 Task: Create a section Data Analysis Sprint and in the section, add a milestone Security Information and Event Management (SIEM) Implementation in the project AgriSoft
Action: Mouse moved to (387, 302)
Screenshot: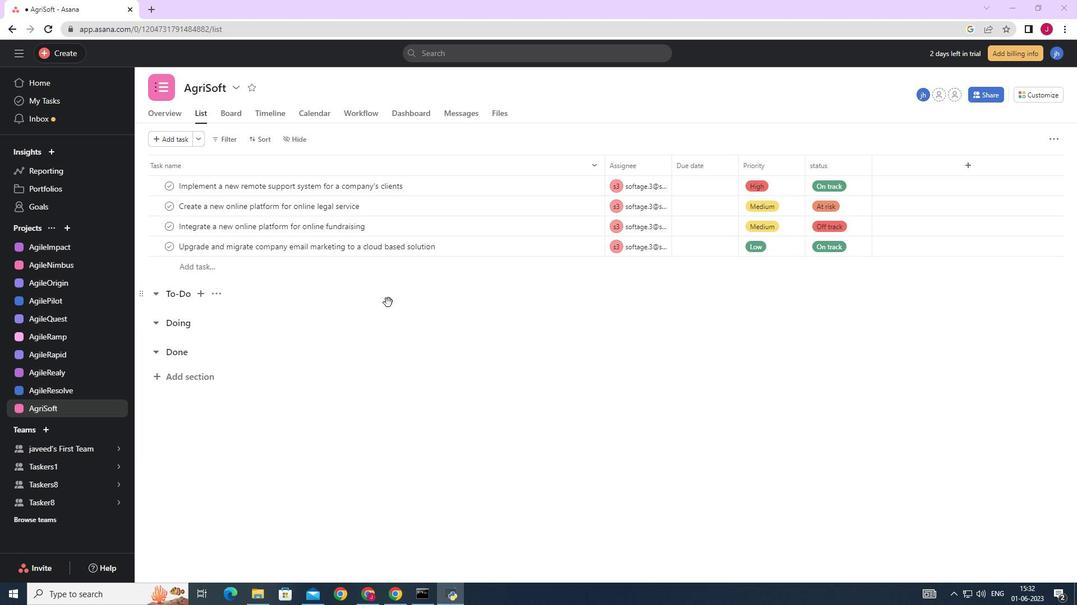 
Action: Mouse scrolled (387, 302) with delta (0, 0)
Screenshot: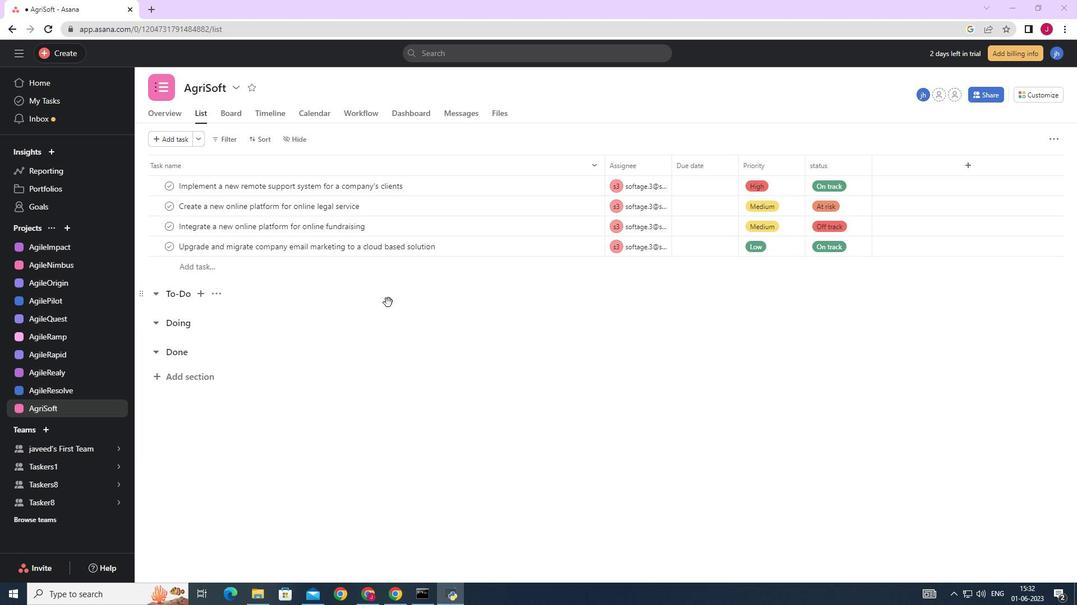 
Action: Mouse moved to (387, 304)
Screenshot: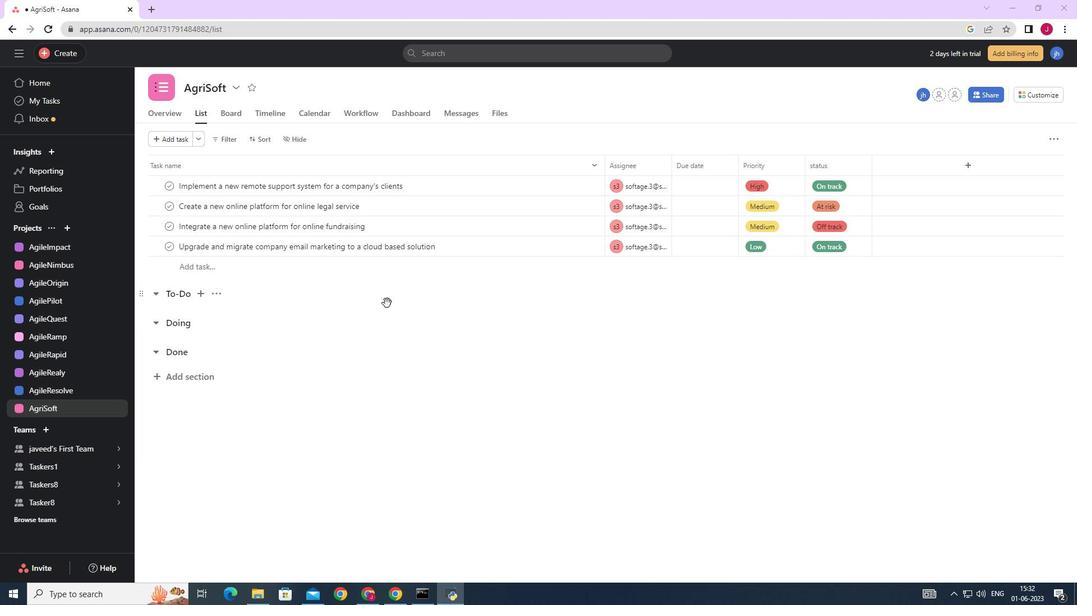 
Action: Mouse scrolled (387, 303) with delta (0, 0)
Screenshot: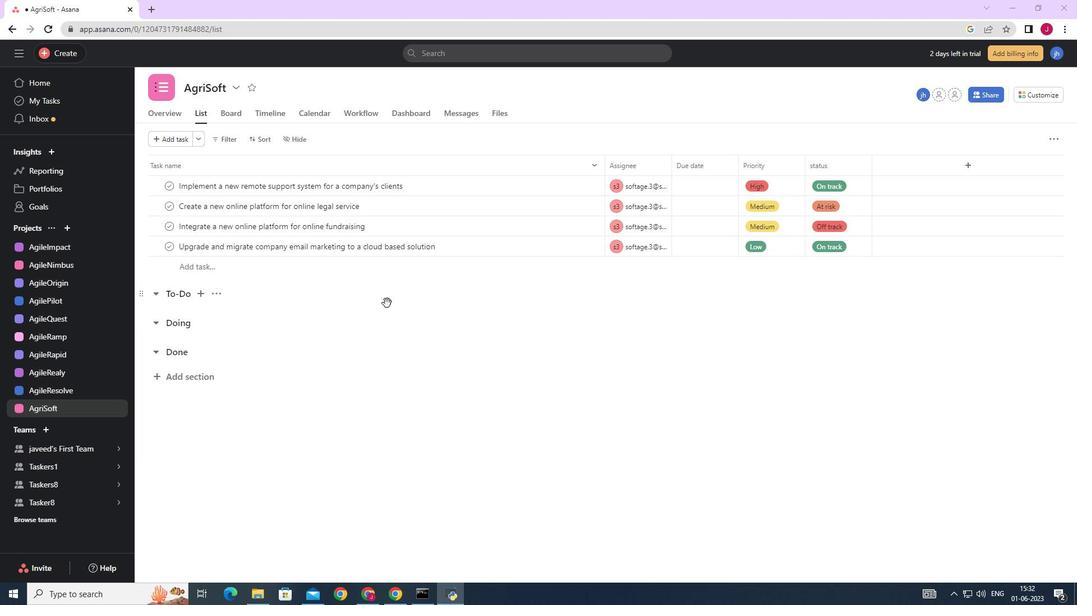 
Action: Mouse scrolled (387, 303) with delta (0, 0)
Screenshot: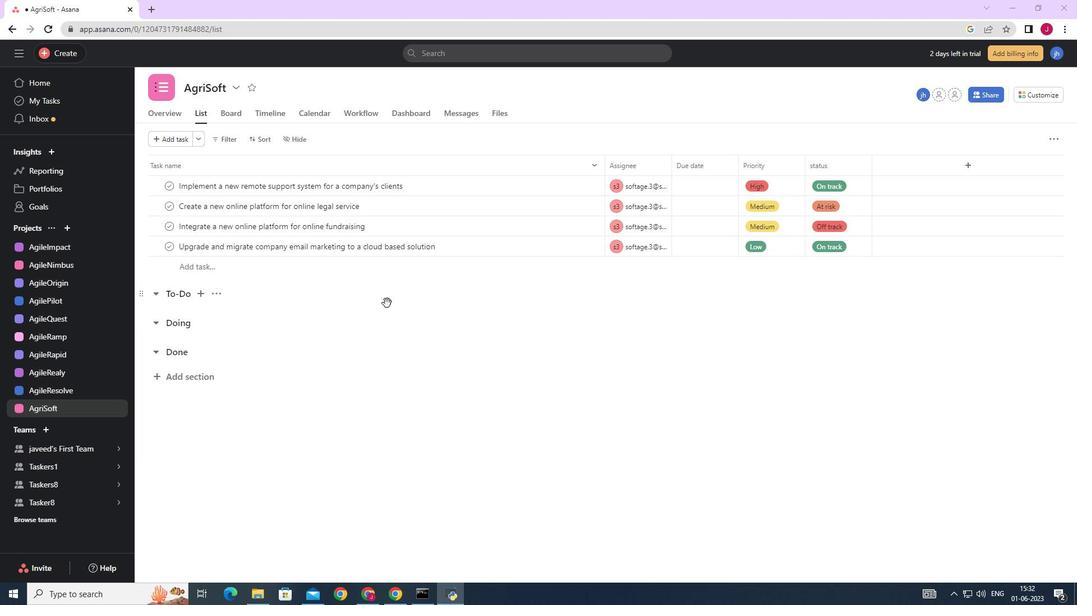 
Action: Mouse scrolled (387, 303) with delta (0, 0)
Screenshot: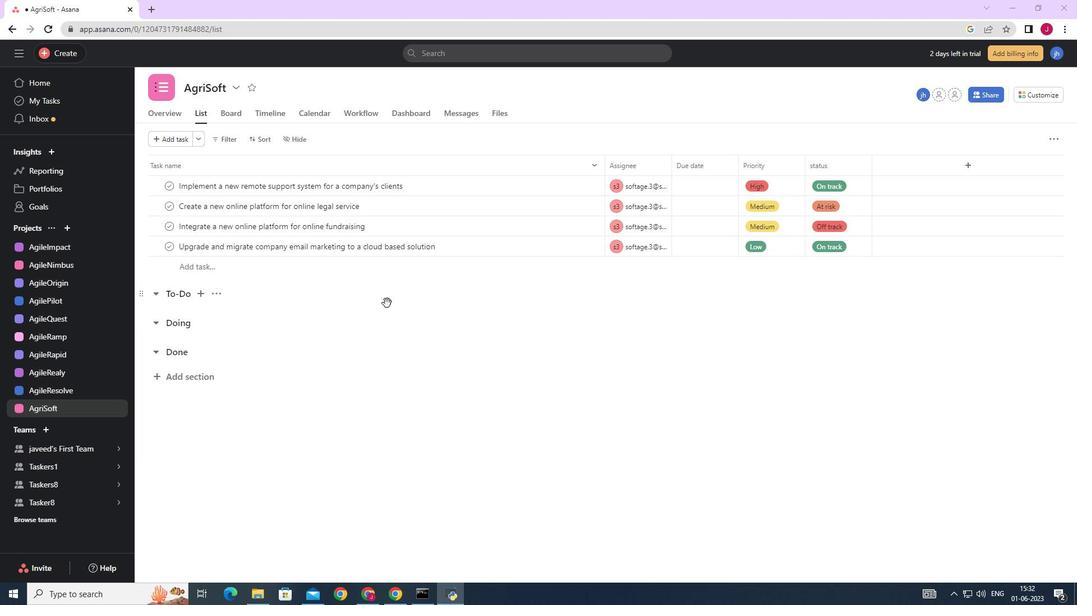 
Action: Mouse scrolled (387, 303) with delta (0, 0)
Screenshot: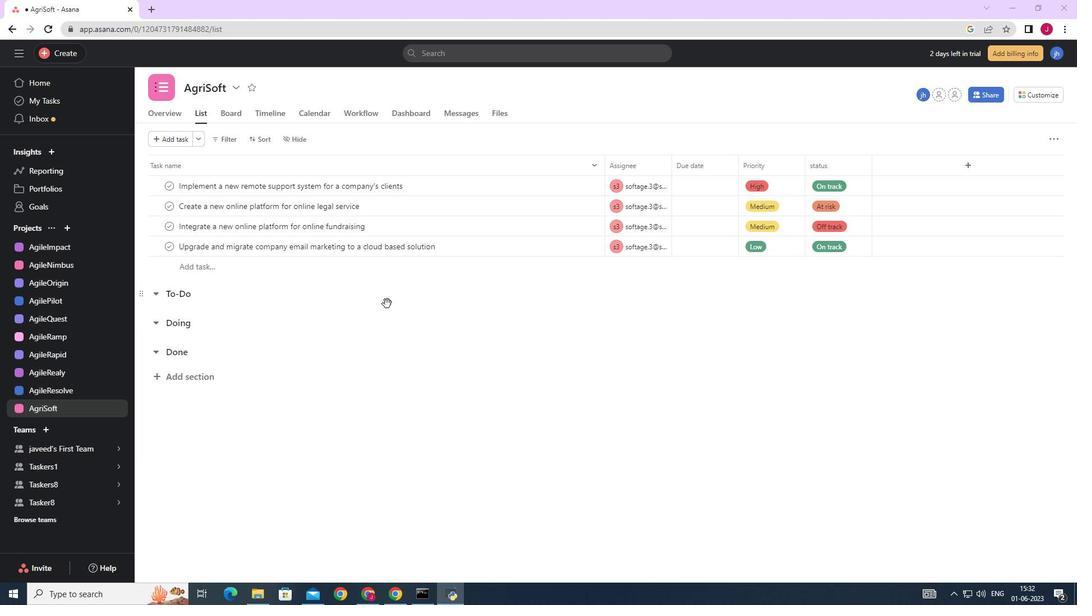 
Action: Mouse moved to (201, 377)
Screenshot: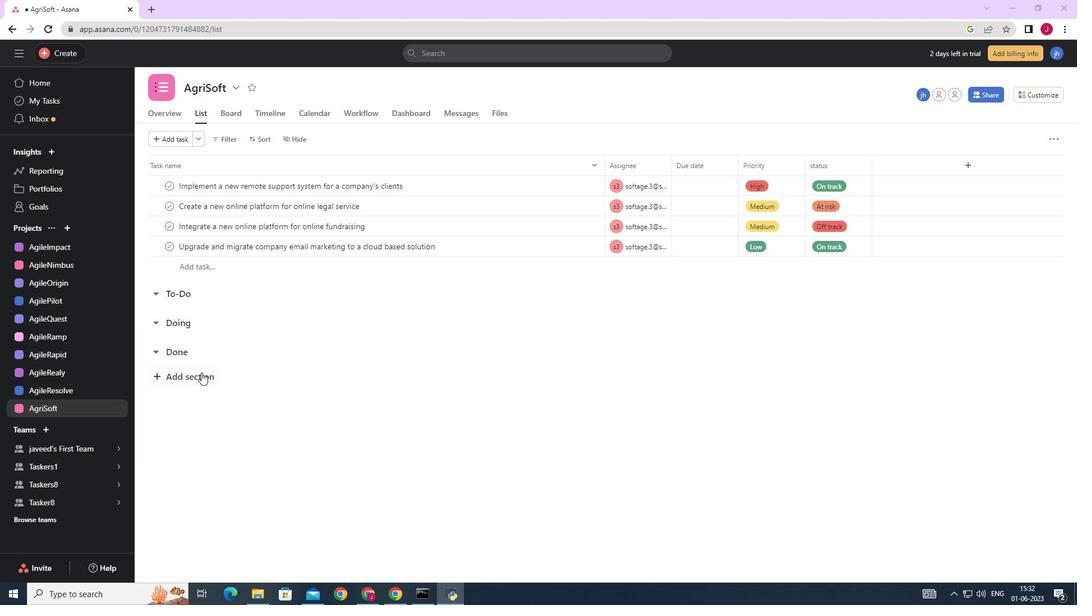 
Action: Mouse pressed left at (201, 377)
Screenshot: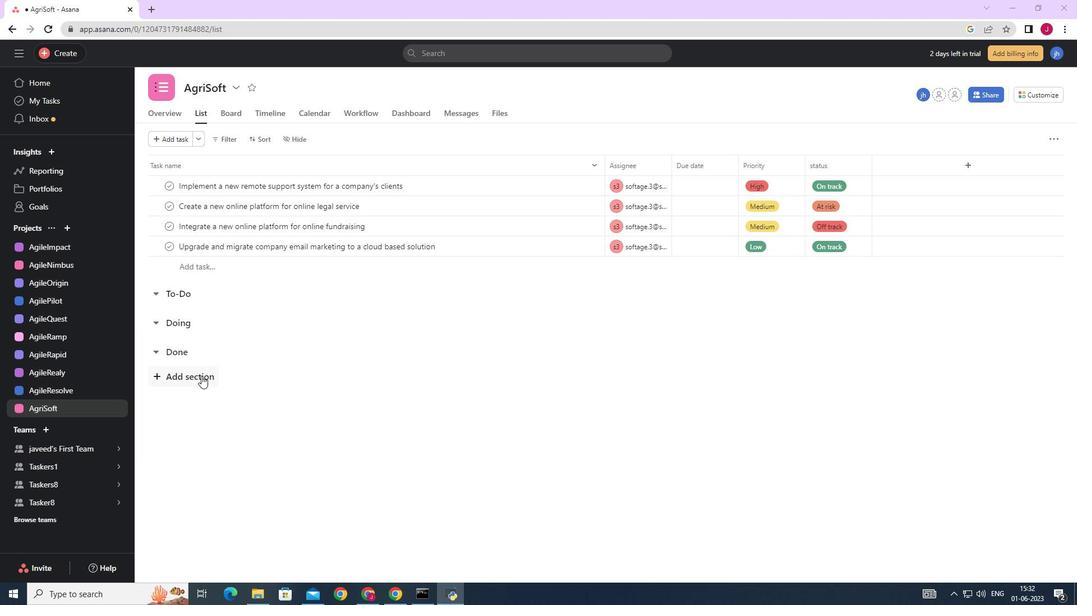 
Action: Mouse moved to (212, 373)
Screenshot: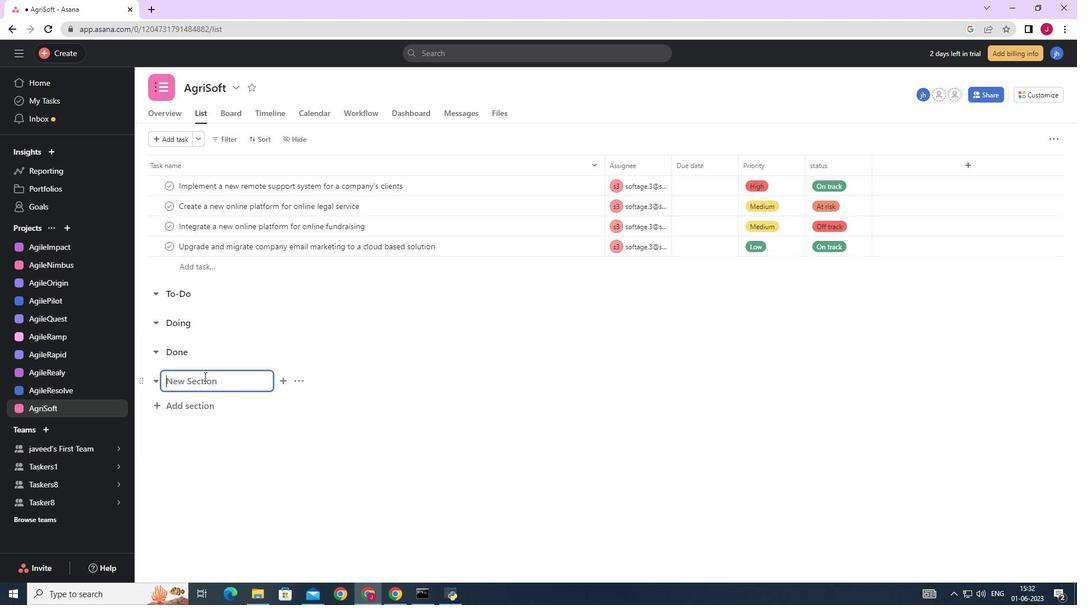 
Action: Key pressed <Key.caps_lock>D<Key.caps_lock>ata<Key.space><Key.caps_lock>A<Key.caps_lock>nalys
Screenshot: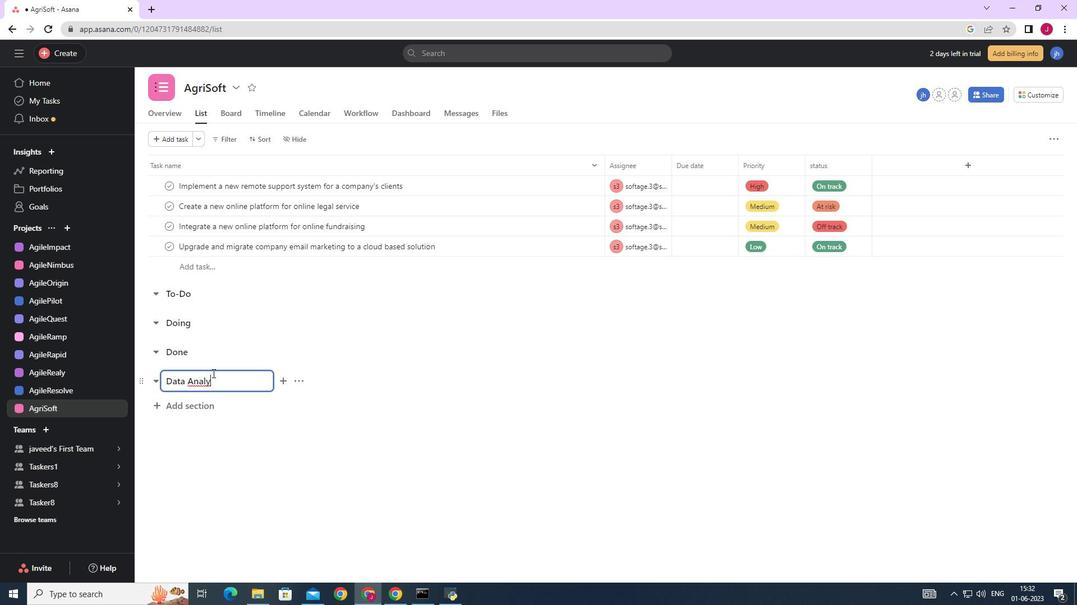 
Action: Mouse moved to (213, 373)
Screenshot: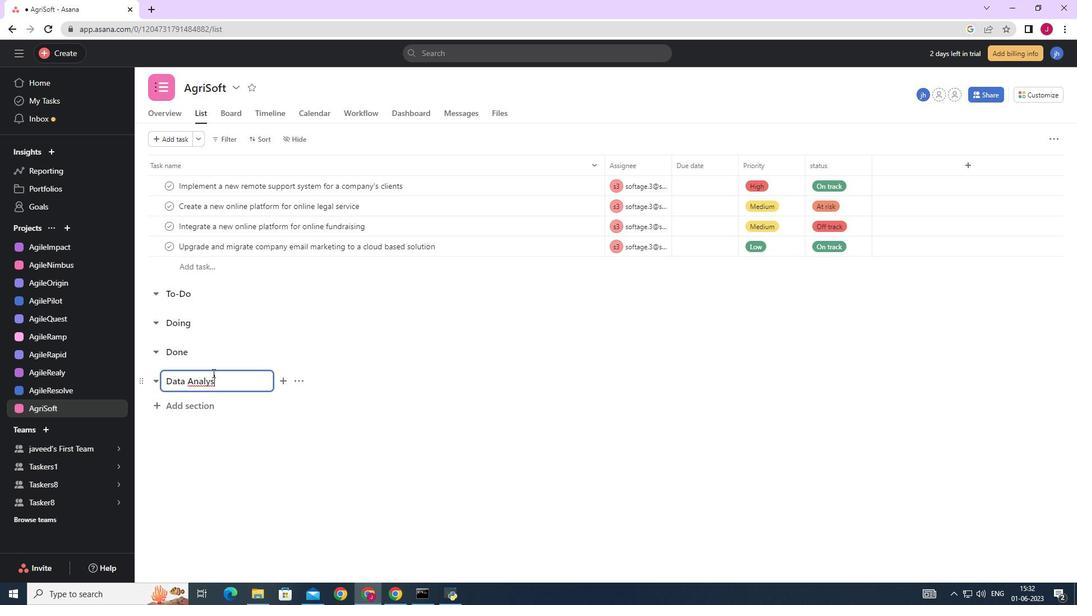 
Action: Key pressed i
Screenshot: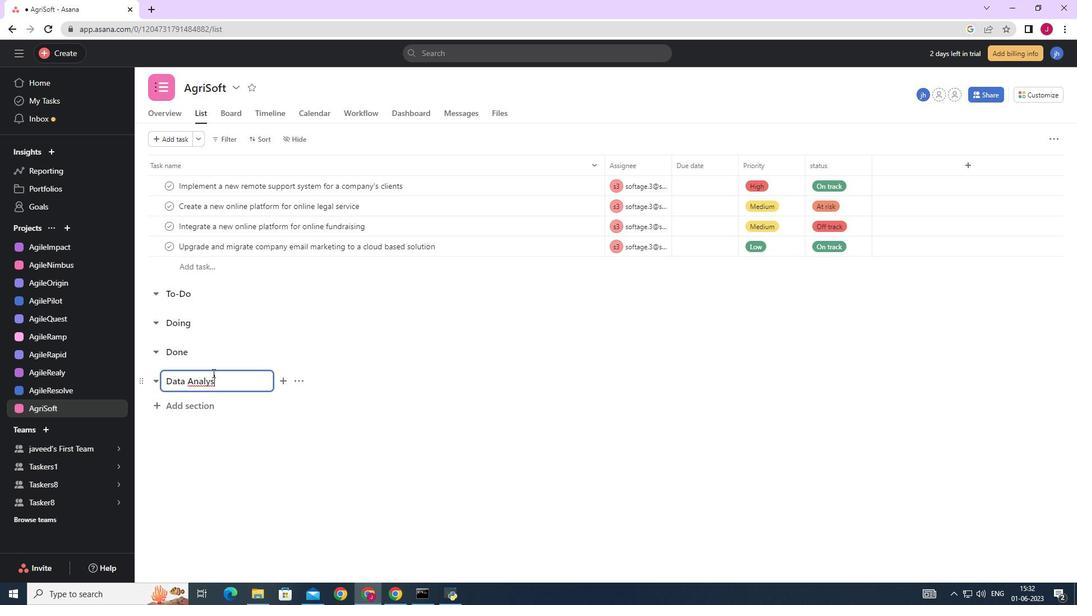 
Action: Mouse moved to (213, 373)
Screenshot: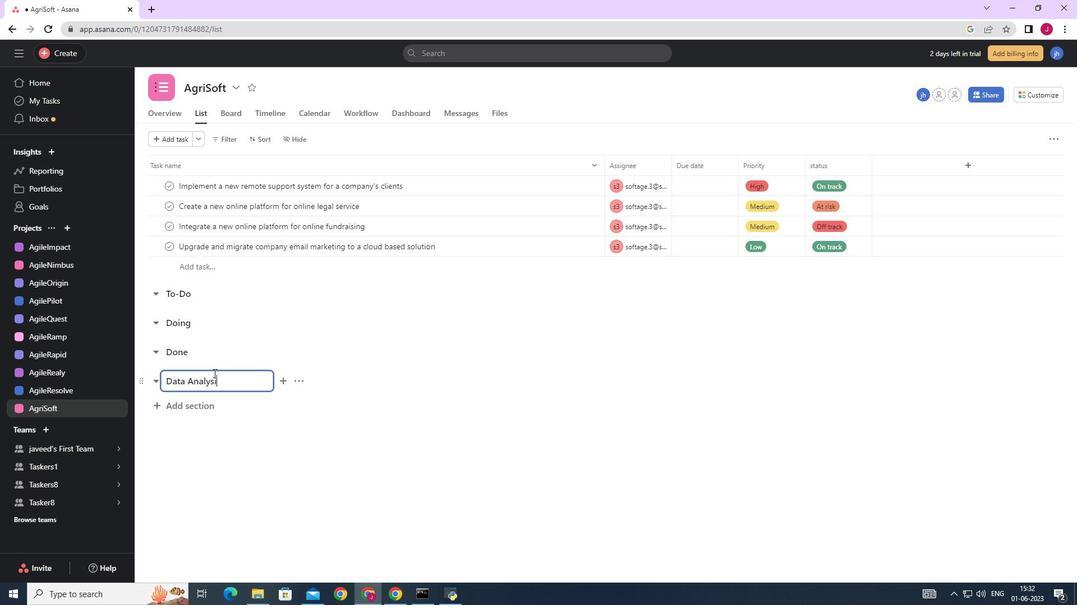
Action: Key pressed s<Key.space><Key.caps_lock>S<Key.caps_lock>print<Key.enter><Key.caps_lock>S<Key.caps_lock>ecurity<Key.space><Key.caps_lock>I<Key.caps_lock>nformation<Key.space>and<Key.space><Key.caps_lock>E<Key.caps_lock>vent<Key.space><Key.caps_lock>M<Key.caps_lock>anagement<Key.space><Key.shift_r><Key.shift_r><Key.shift_r>(<Key.caps_lock>SIEM<Key.shift_r><Key.shift_r><Key.shift_r><Key.shift_r><Key.shift_r><Key.shift_r><Key.shift_r><Key.shift_r><Key.shift_r><Key.shift_r><Key.shift_r><Key.shift_r><Key.shift_r><Key.shift_r><Key.shift_r><Key.shift_r><Key.shift_r>)<Key.space><Key.caps_lock>i<Key.caps_lock>MPLEMENTATION<Key.backspace><Key.backspace><Key.backspace><Key.backspace><Key.backspace><Key.backspace><Key.backspace><Key.backspace><Key.backspace><Key.backspace><Key.backspace><Key.backspace><Key.backspace><Key.backspace>I<Key.caps_lock>m[<Key.backspace>plementaion<Key.space>
Screenshot: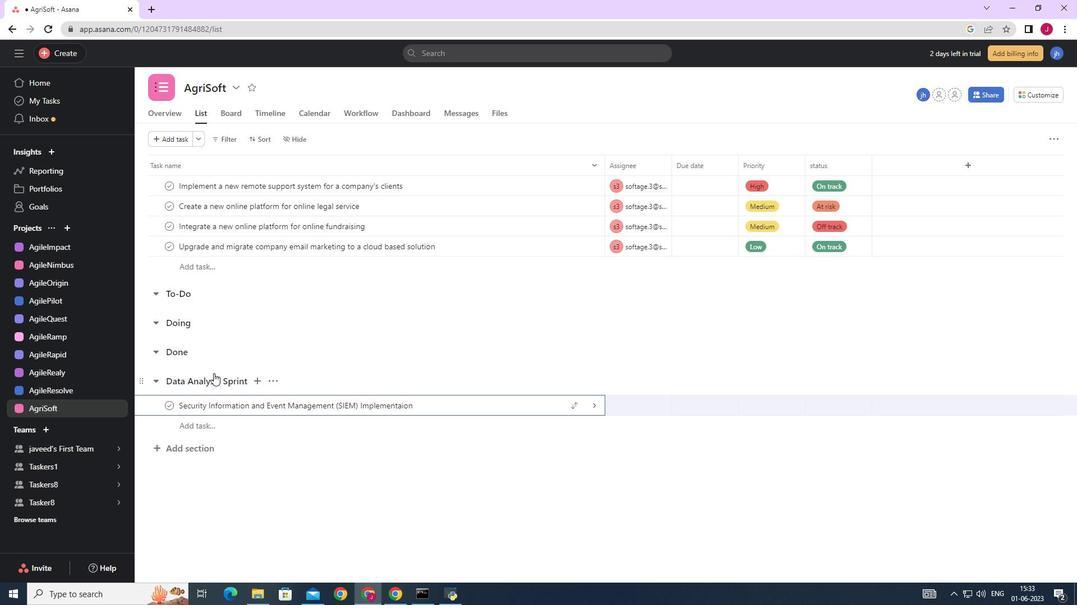 
Action: Mouse moved to (372, 407)
Screenshot: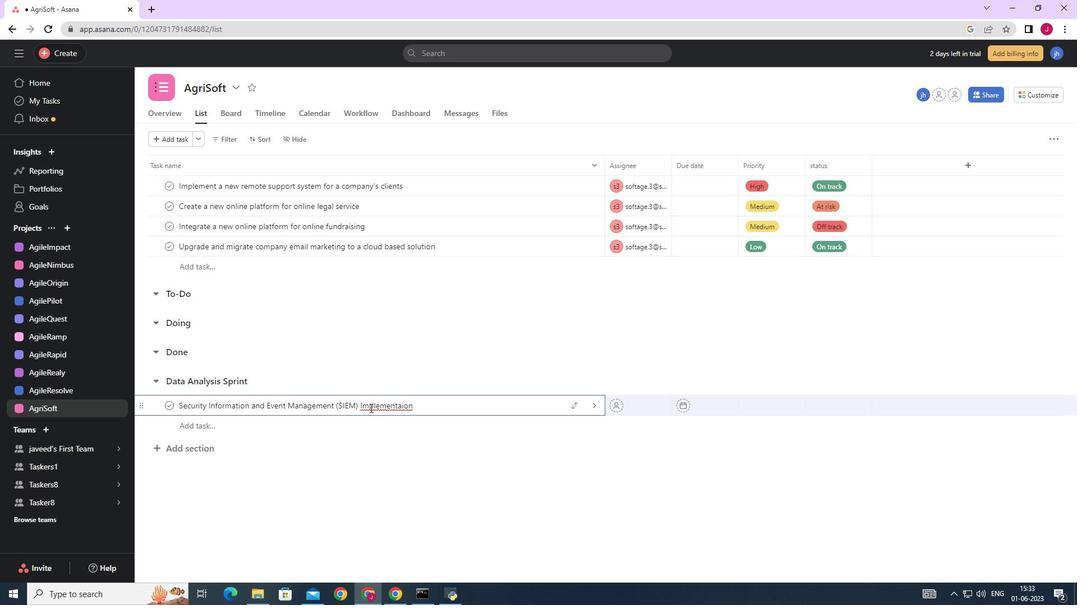 
Action: Mouse pressed right at (372, 407)
Screenshot: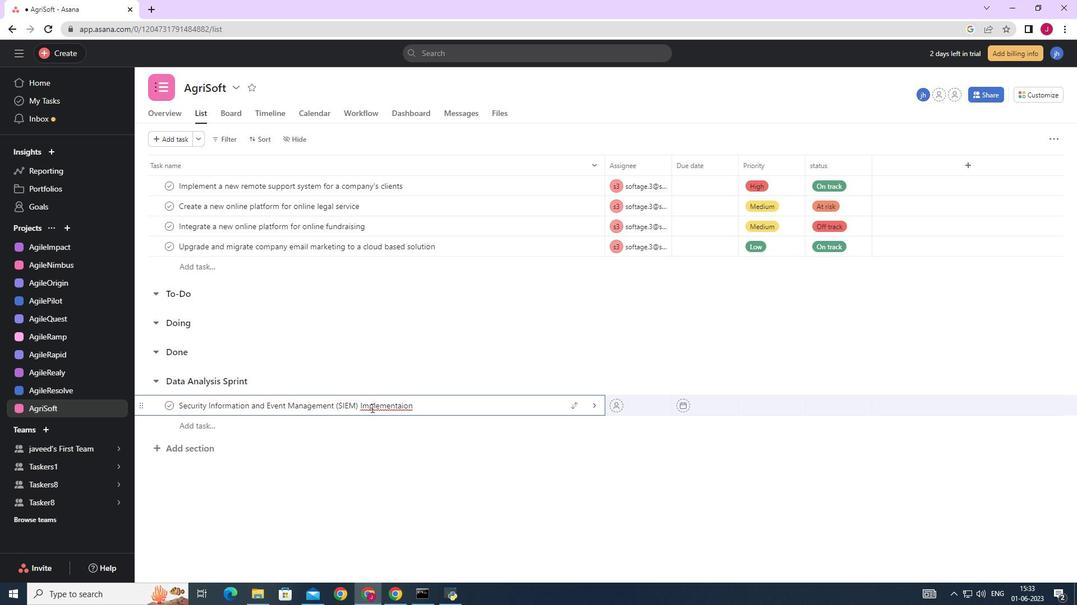 
Action: Mouse moved to (409, 251)
Screenshot: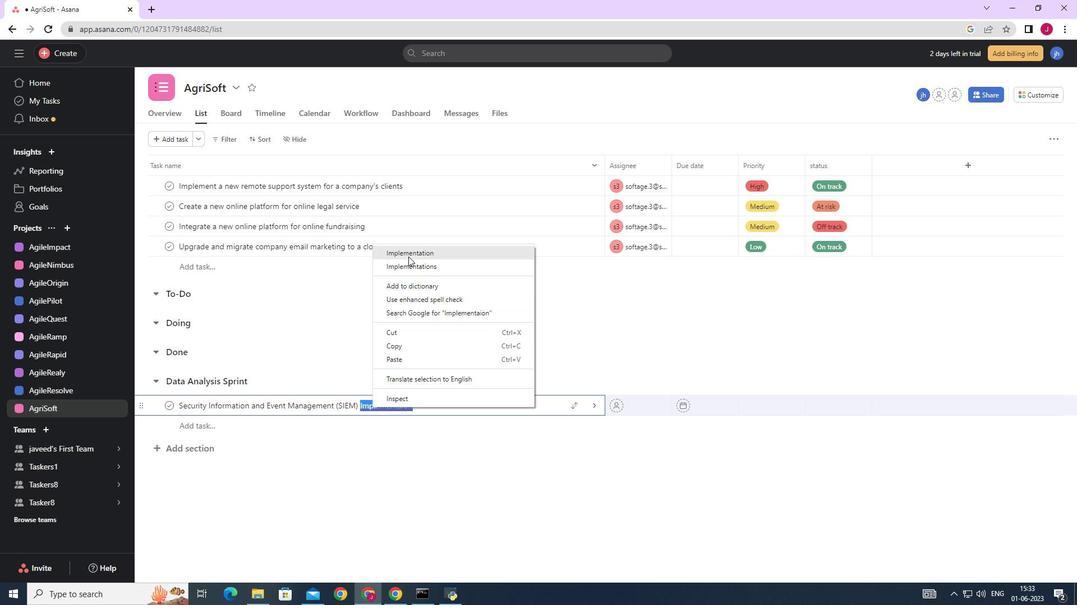 
Action: Mouse pressed left at (409, 251)
Screenshot: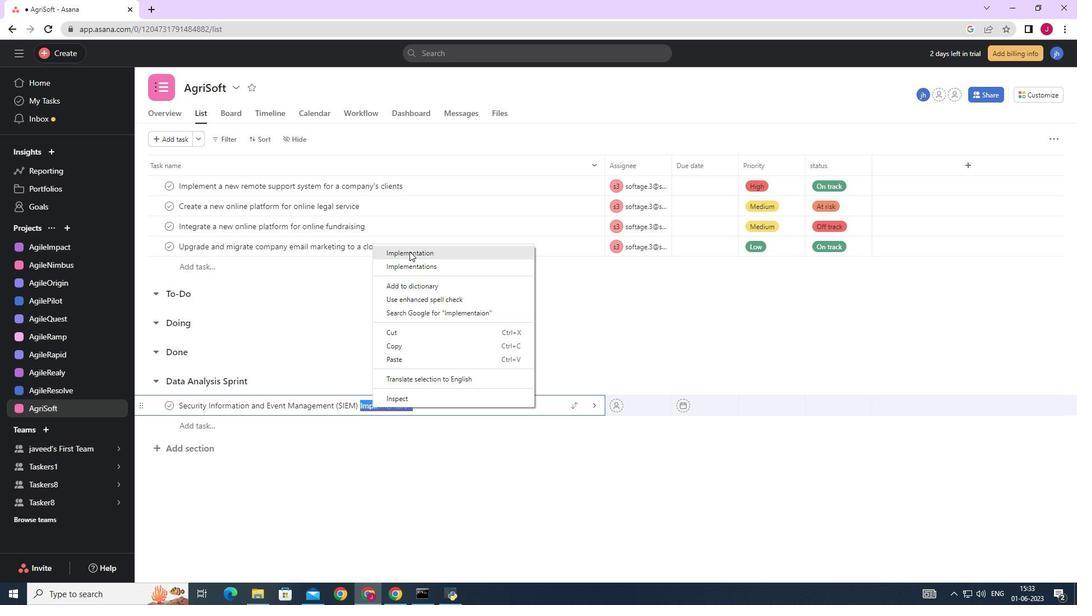 
Action: Mouse moved to (595, 406)
Screenshot: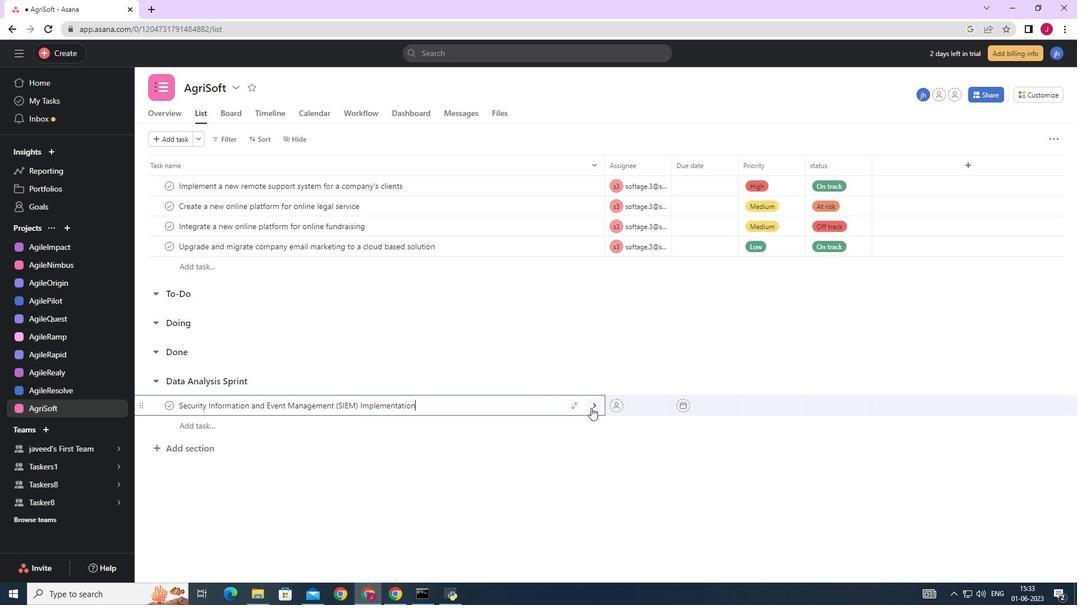 
Action: Mouse pressed left at (595, 406)
Screenshot: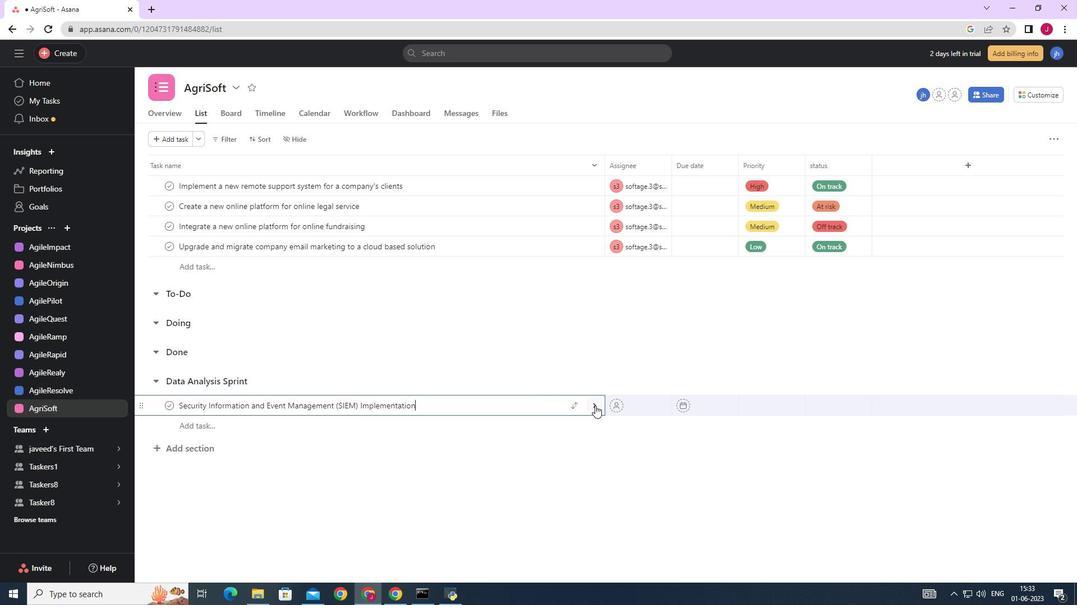 
Action: Mouse moved to (1034, 136)
Screenshot: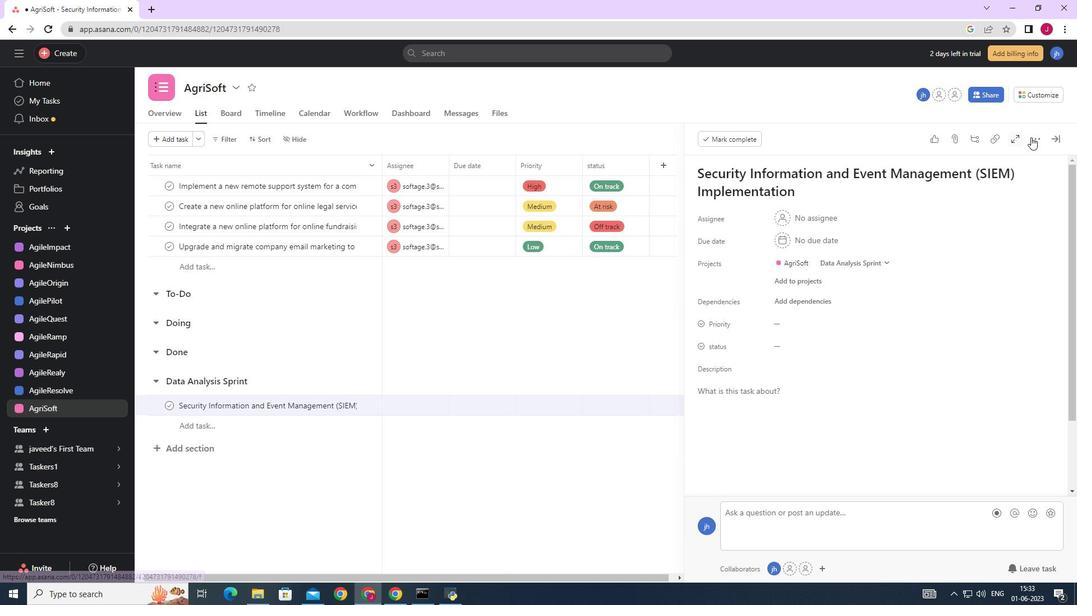 
Action: Mouse pressed left at (1034, 136)
Screenshot: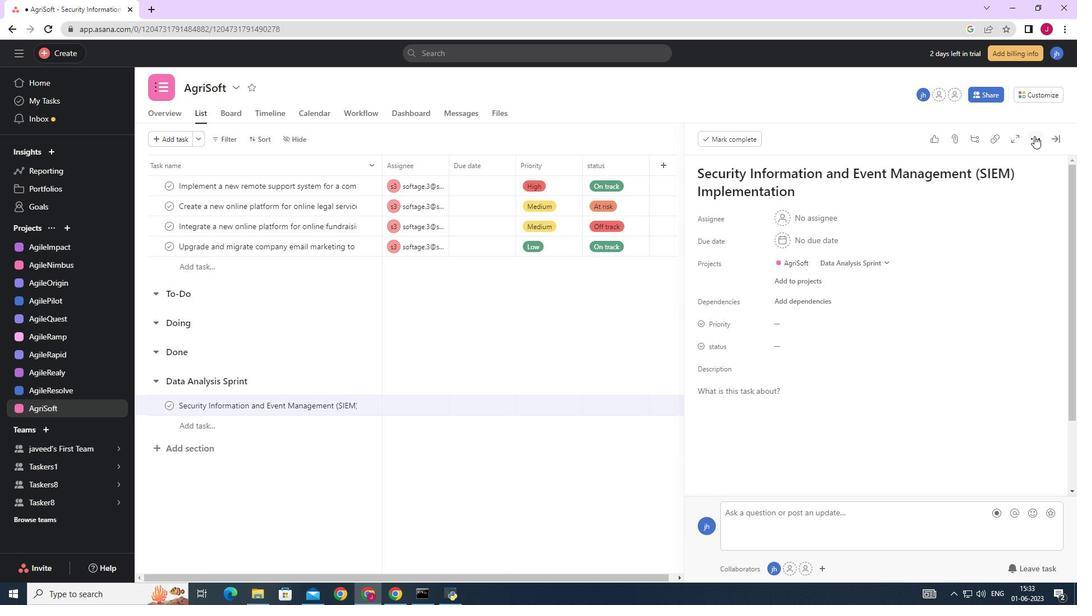 
Action: Mouse moved to (949, 184)
Screenshot: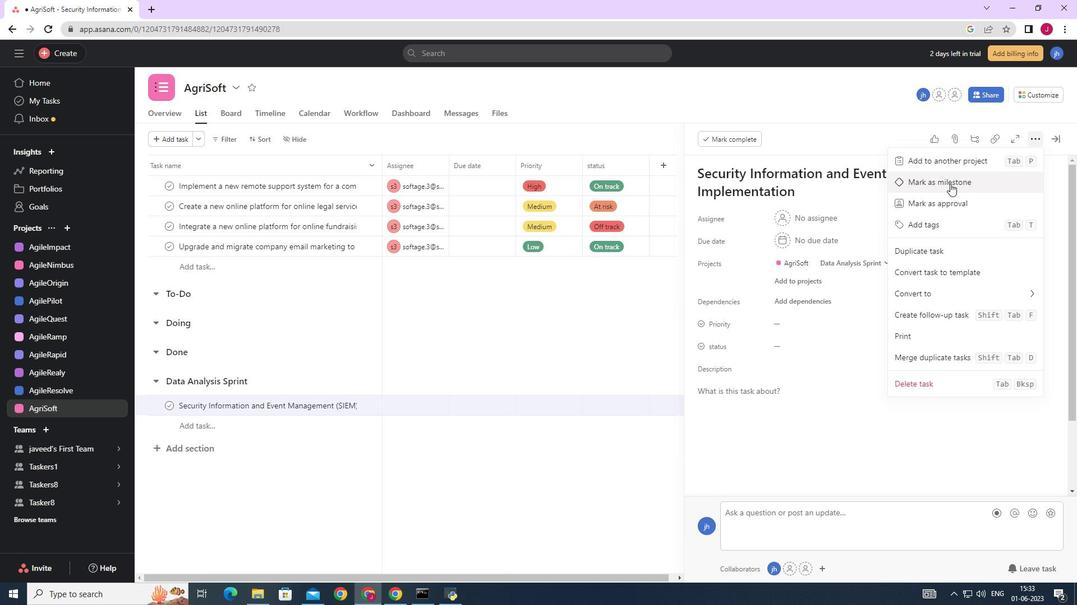 
Action: Mouse pressed left at (949, 184)
Screenshot: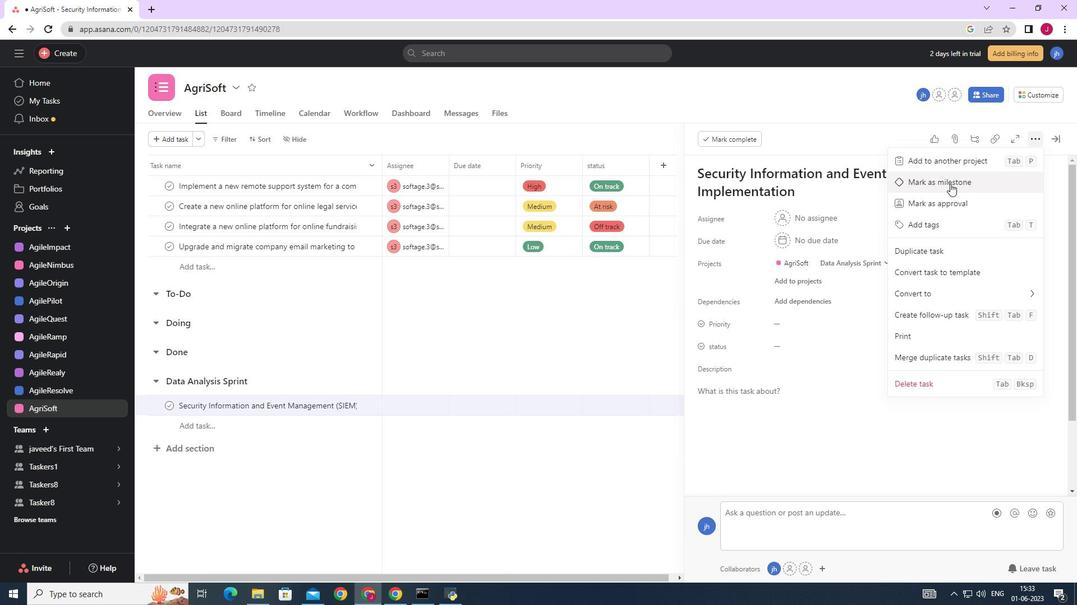 
Action: Mouse moved to (1054, 138)
Screenshot: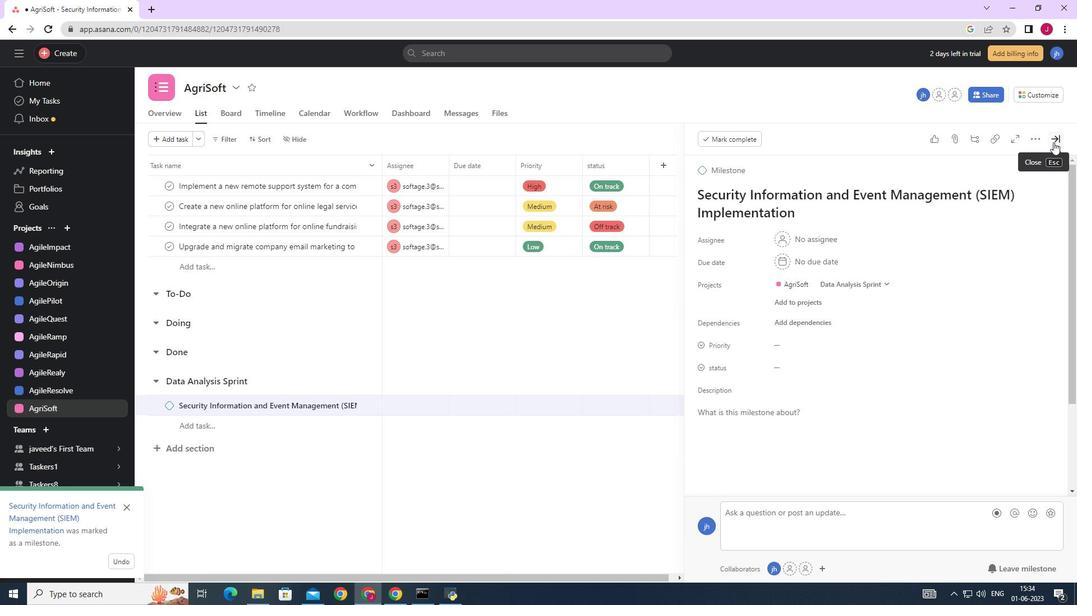 
Action: Mouse pressed left at (1054, 138)
Screenshot: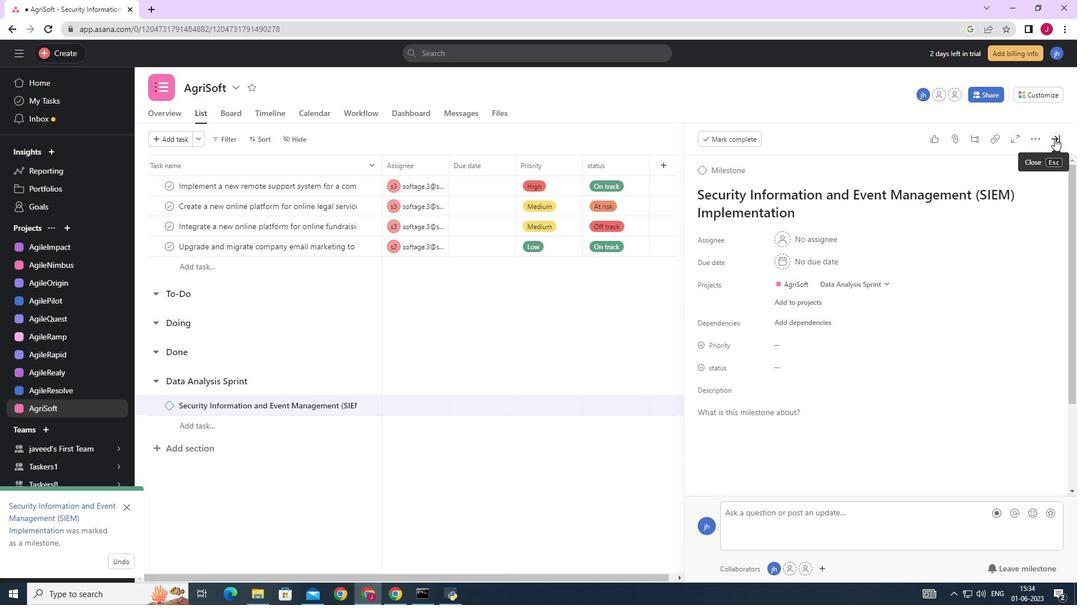 
Action: Mouse moved to (874, 158)
Screenshot: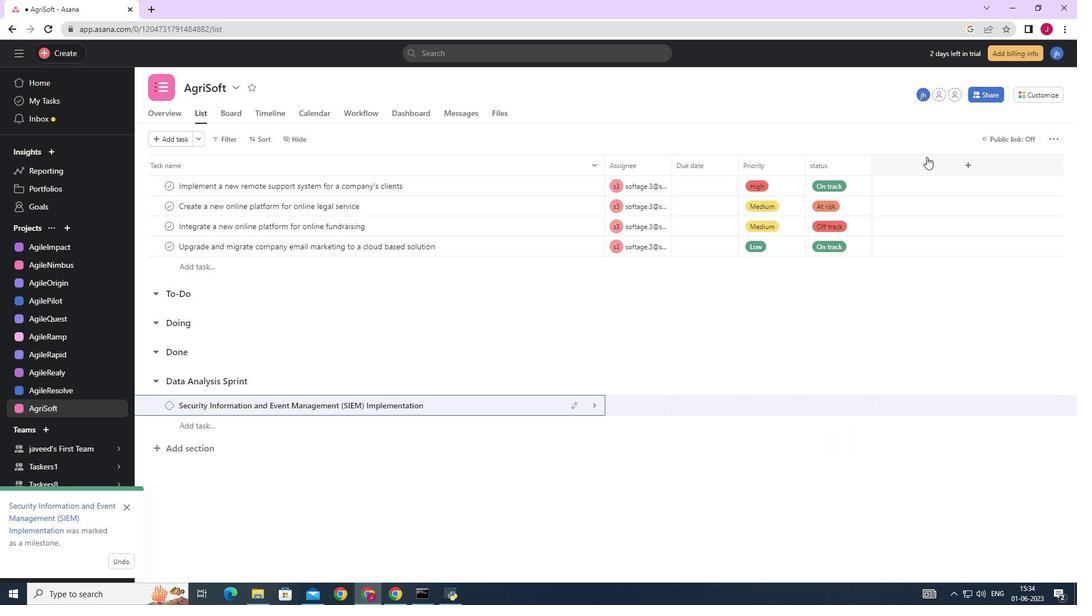 
